 Task: Set the "Frame rate" for the "Time code subpicture elementary stream generator" to 30.
Action: Mouse moved to (99, 11)
Screenshot: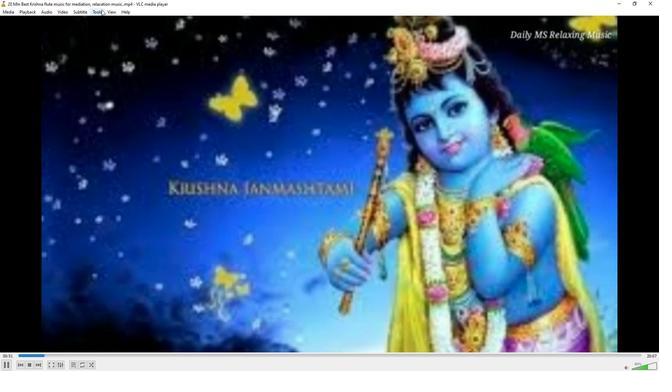 
Action: Mouse pressed left at (99, 11)
Screenshot: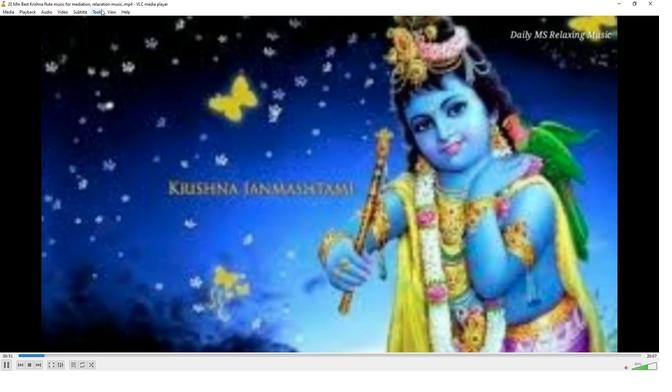 
Action: Mouse moved to (99, 95)
Screenshot: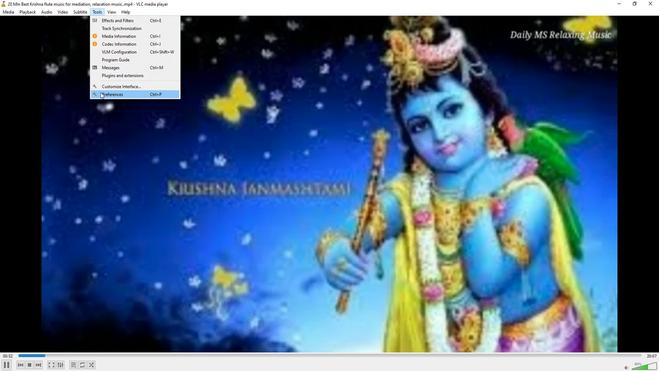 
Action: Mouse pressed left at (99, 95)
Screenshot: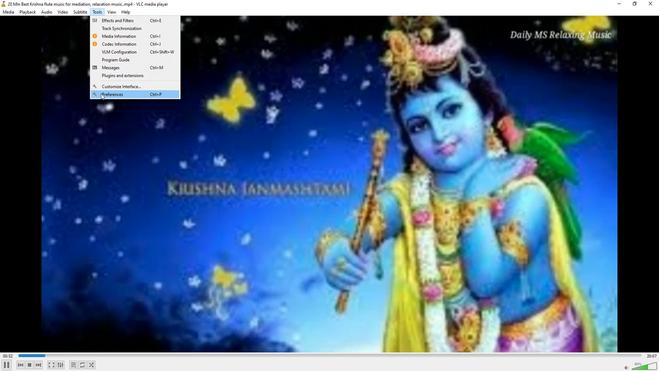 
Action: Mouse moved to (217, 301)
Screenshot: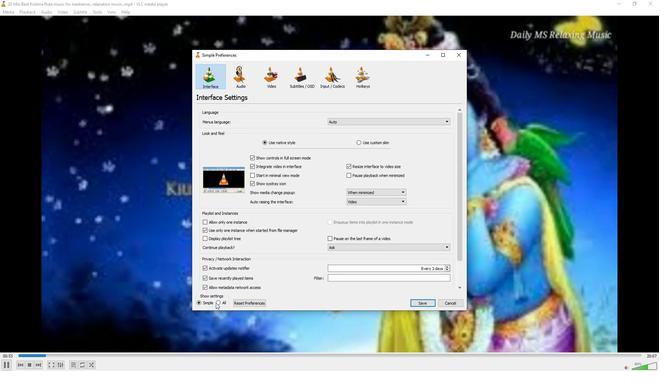 
Action: Mouse pressed left at (217, 301)
Screenshot: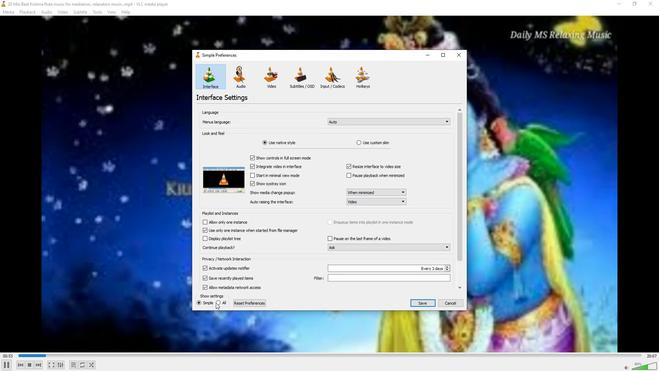 
Action: Mouse moved to (207, 187)
Screenshot: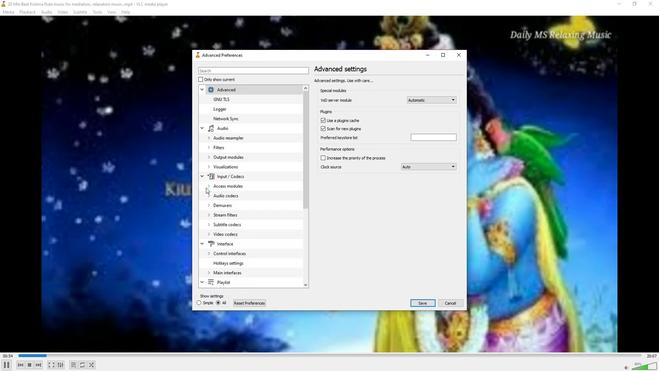 
Action: Mouse pressed left at (207, 187)
Screenshot: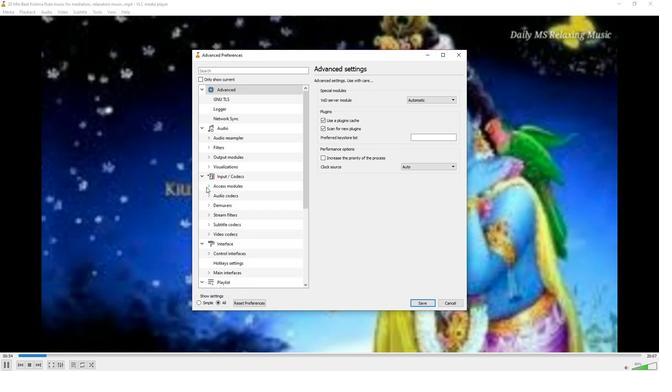 
Action: Mouse moved to (216, 205)
Screenshot: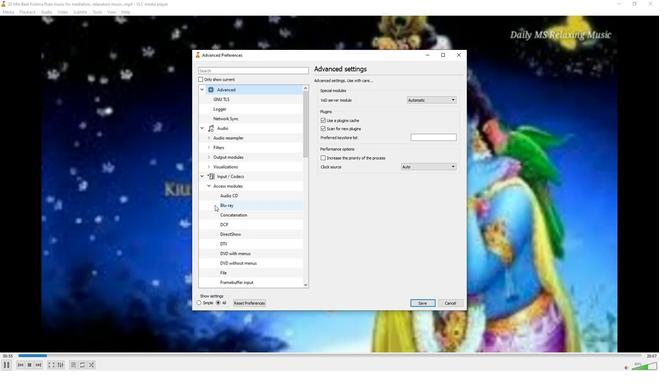 
Action: Mouse scrolled (216, 205) with delta (0, 0)
Screenshot: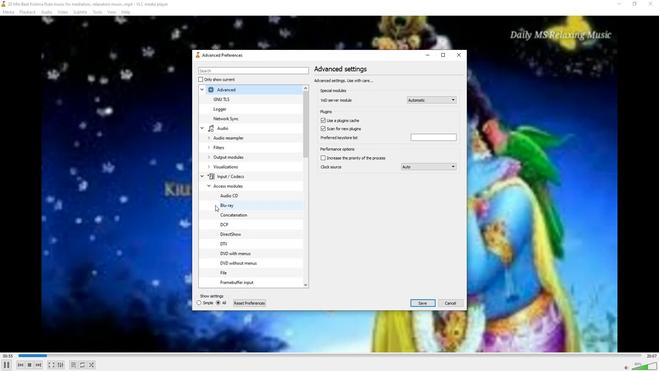 
Action: Mouse scrolled (216, 205) with delta (0, 0)
Screenshot: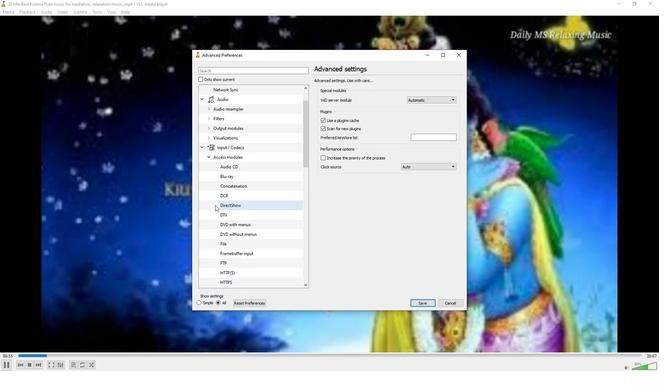 
Action: Mouse scrolled (216, 205) with delta (0, 0)
Screenshot: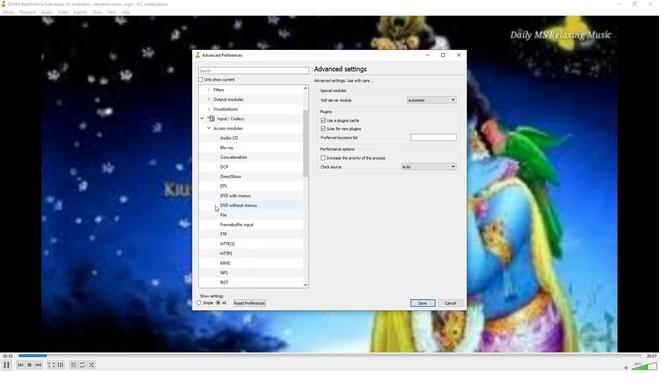 
Action: Mouse scrolled (216, 205) with delta (0, 0)
Screenshot: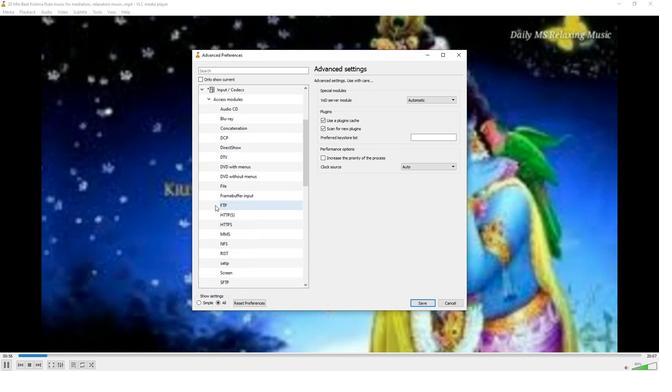 
Action: Mouse scrolled (216, 205) with delta (0, 0)
Screenshot: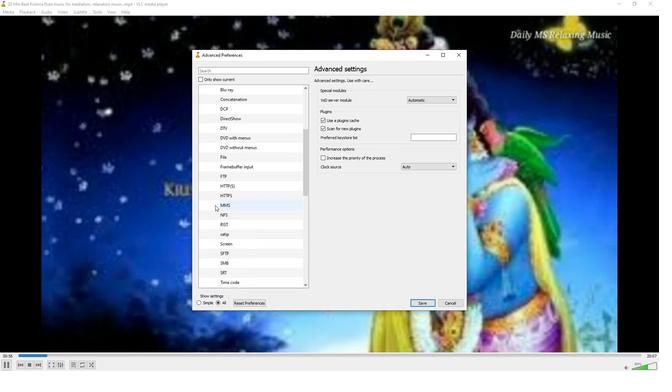 
Action: Mouse scrolled (216, 205) with delta (0, 0)
Screenshot: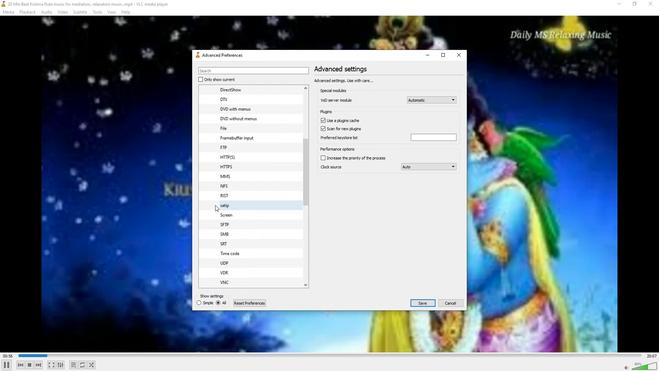 
Action: Mouse moved to (226, 222)
Screenshot: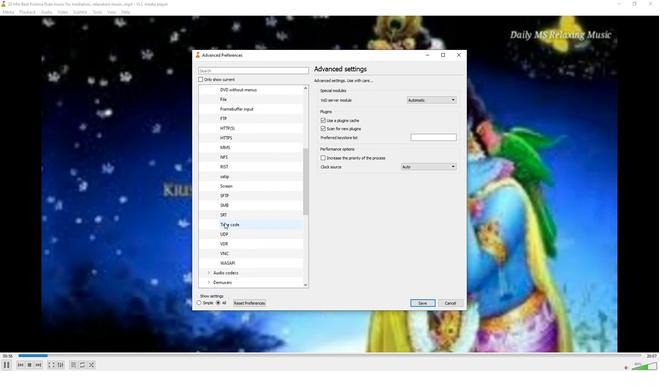 
Action: Mouse pressed left at (226, 222)
Screenshot: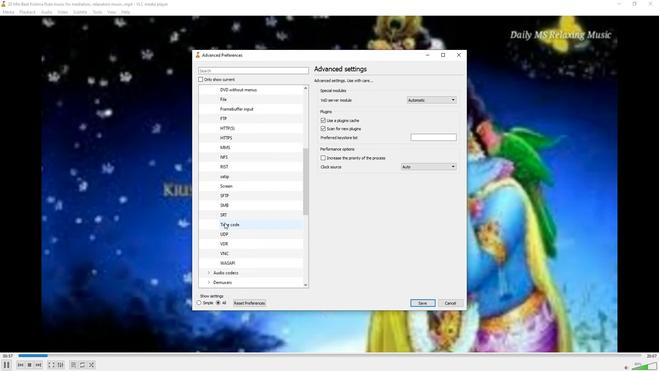 
Action: Mouse moved to (460, 94)
Screenshot: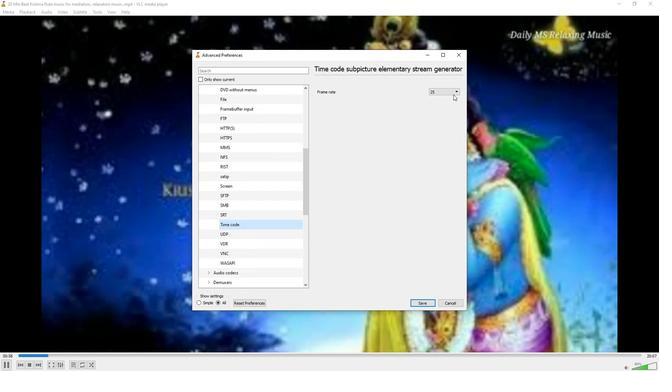 
Action: Mouse pressed left at (460, 94)
Screenshot: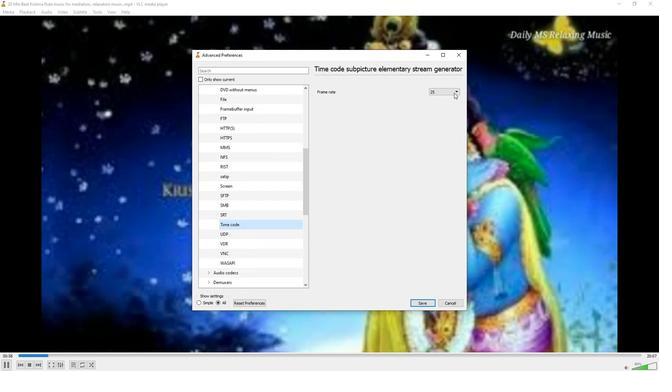 
Action: Mouse moved to (459, 111)
Screenshot: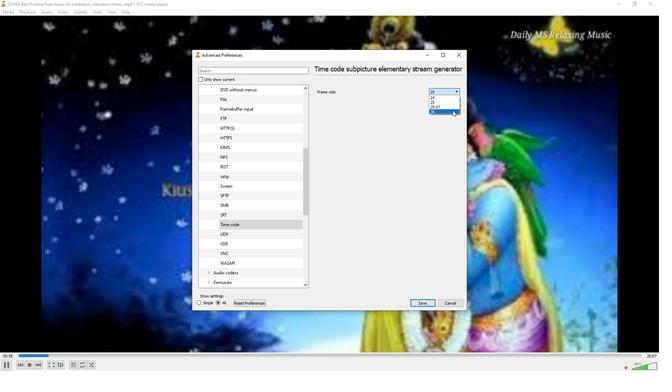 
Action: Mouse pressed left at (459, 111)
Screenshot: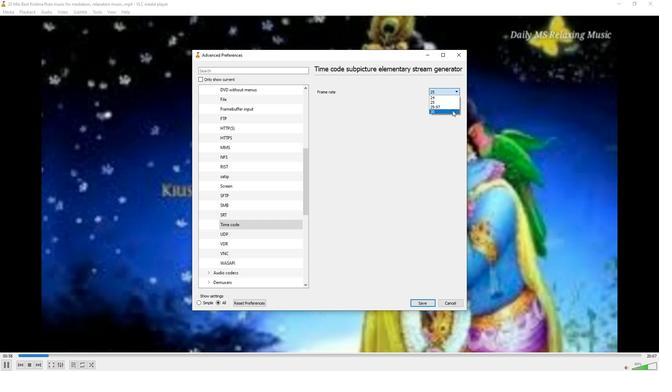 
Action: Mouse moved to (440, 120)
Screenshot: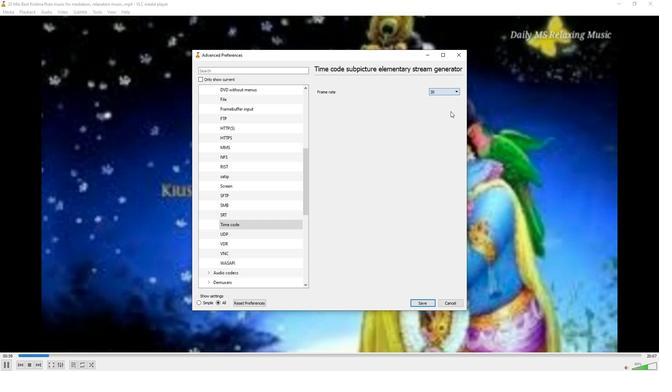 
